 Task: Create Board Customer Journey Optimization to Workspace Event Planning and Management. Create Board Talent Management to Workspace Event Planning and Management. Create Board Content Marketing Thought Leadership Strategy and Execution to Workspace Event Planning and Management
Action: Mouse moved to (393, 78)
Screenshot: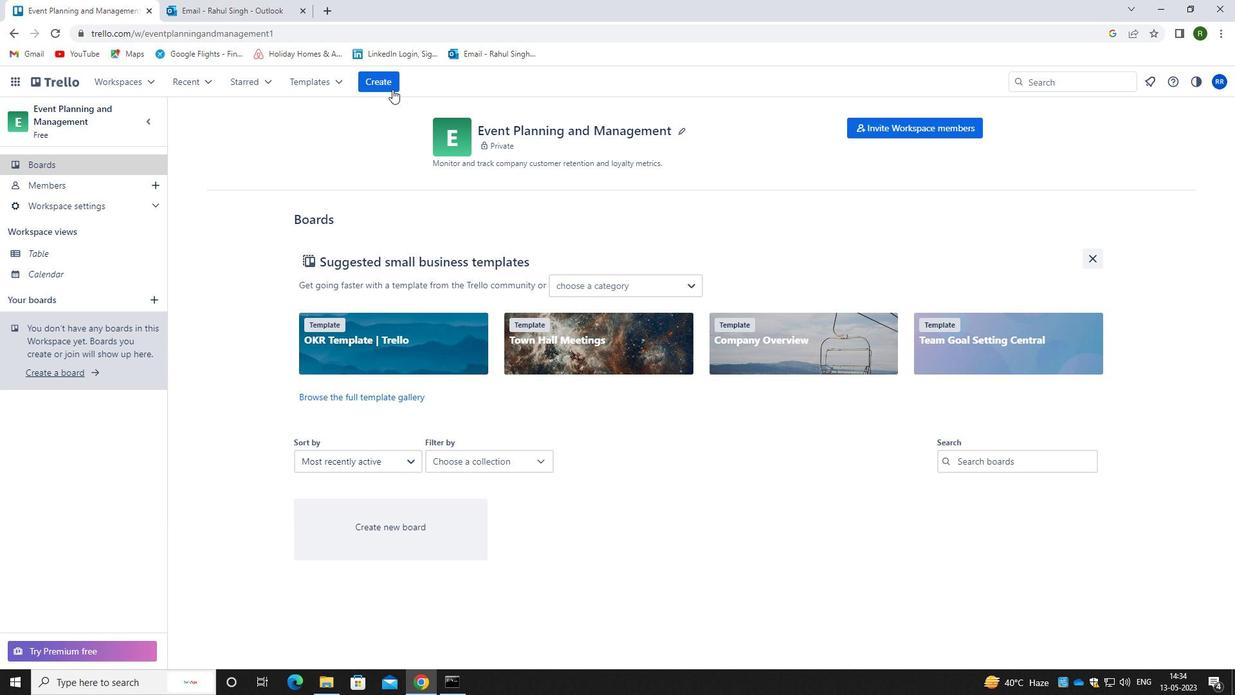 
Action: Mouse pressed left at (393, 78)
Screenshot: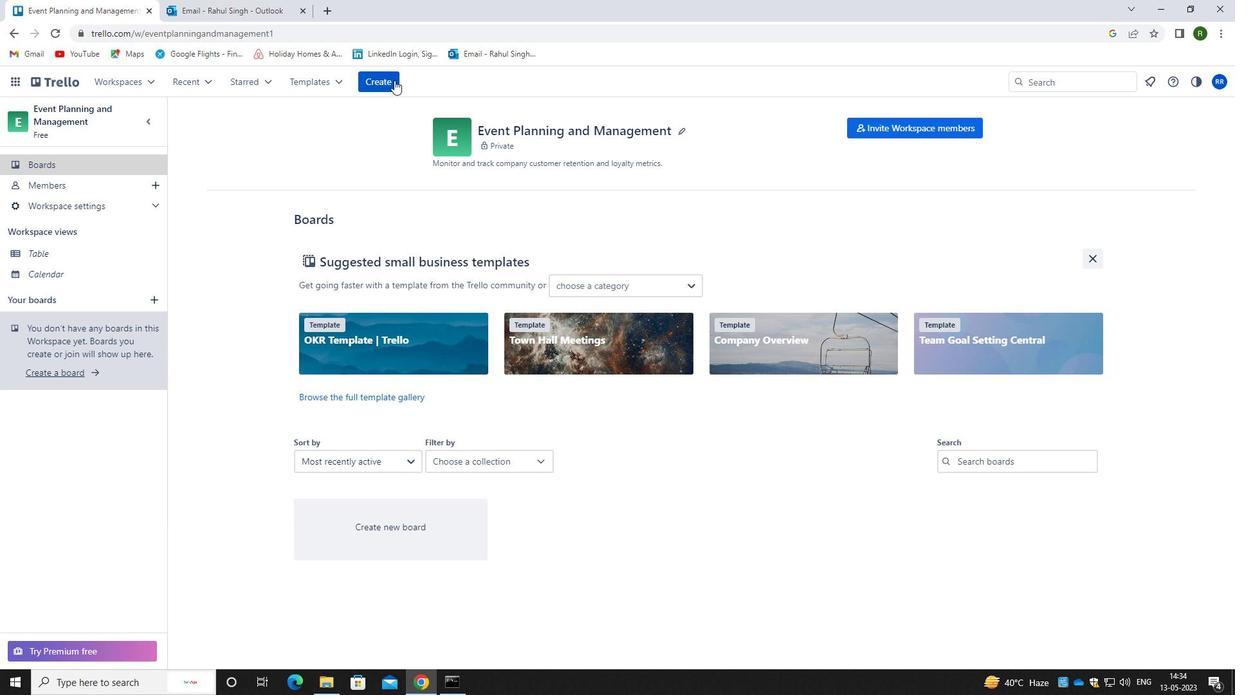 
Action: Mouse moved to (435, 133)
Screenshot: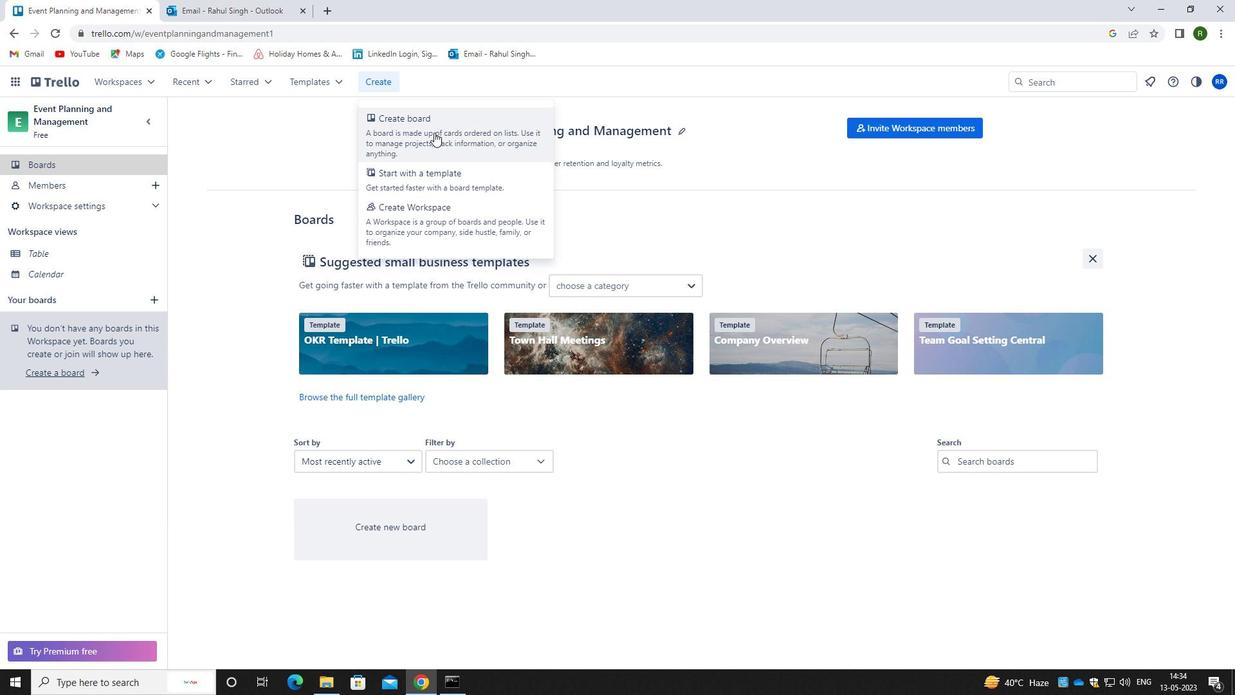 
Action: Mouse pressed left at (435, 133)
Screenshot: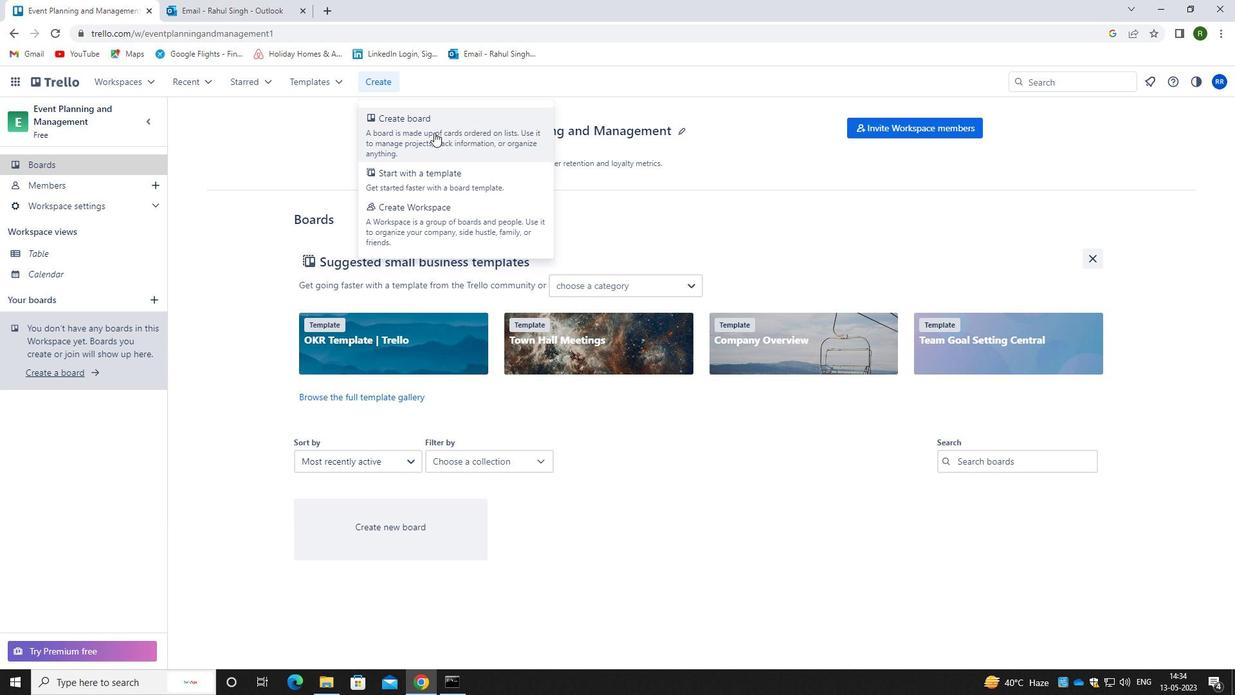 
Action: Mouse moved to (409, 327)
Screenshot: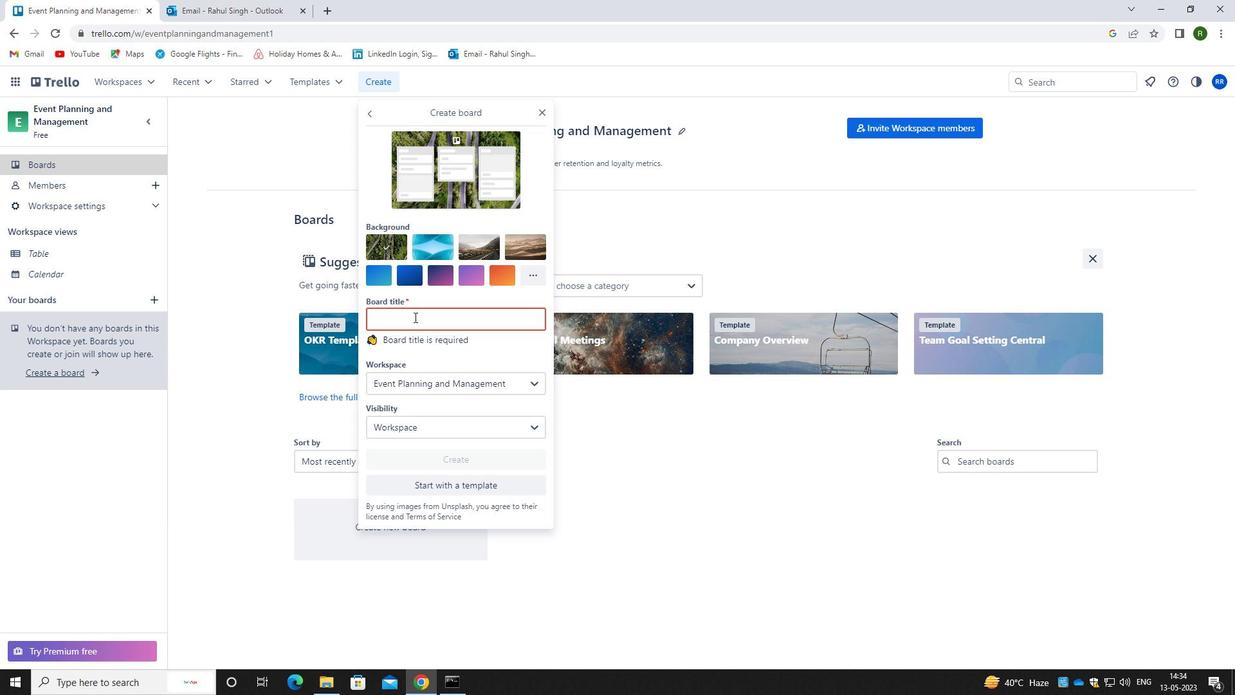 
Action: Key pressed <Key.caps_lock>c<Key.caps_lock>usomer<Key.space><Key.caps_lock>j<Key.caps_lock>ourney<Key.space><Key.caps_lock>o<Key.caps_lock>ptimization
Screenshot: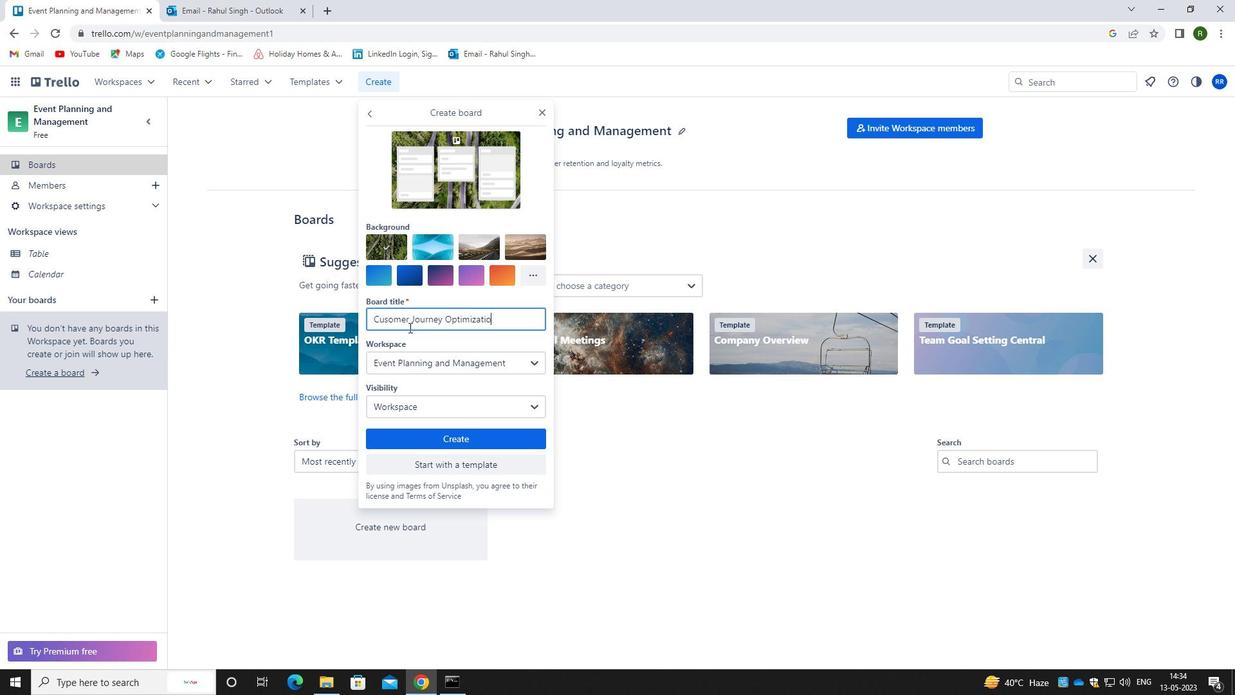 
Action: Mouse moved to (457, 439)
Screenshot: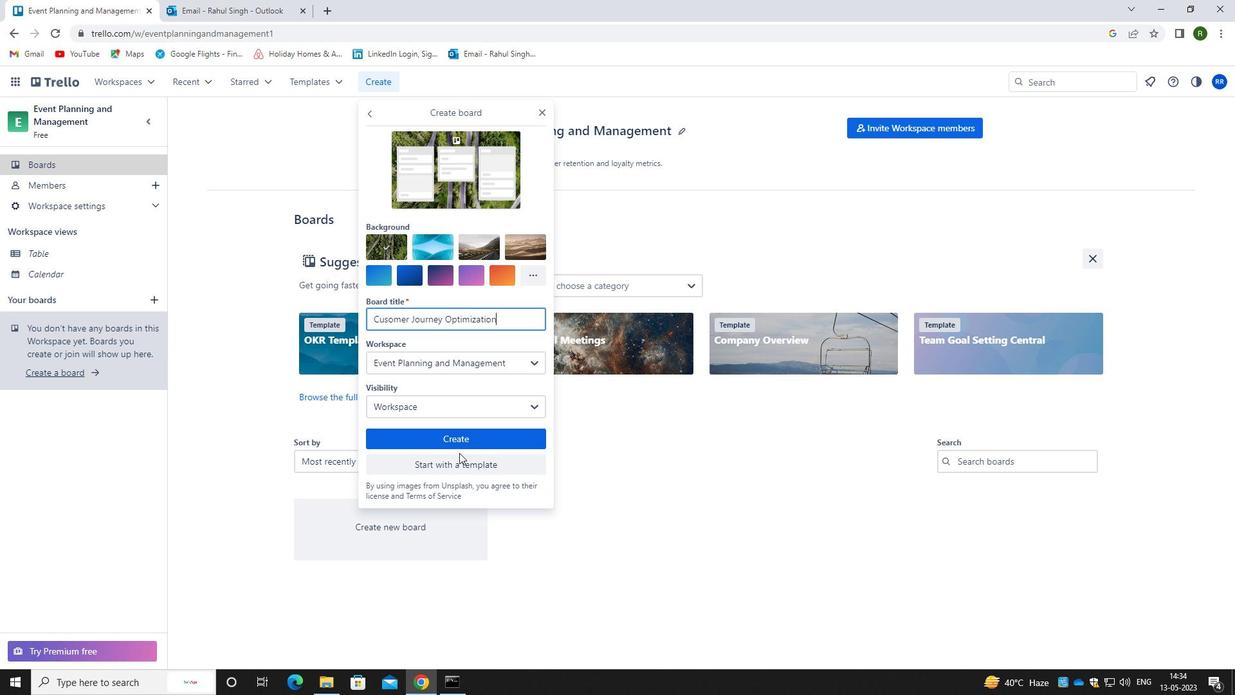 
Action: Mouse pressed left at (457, 439)
Screenshot: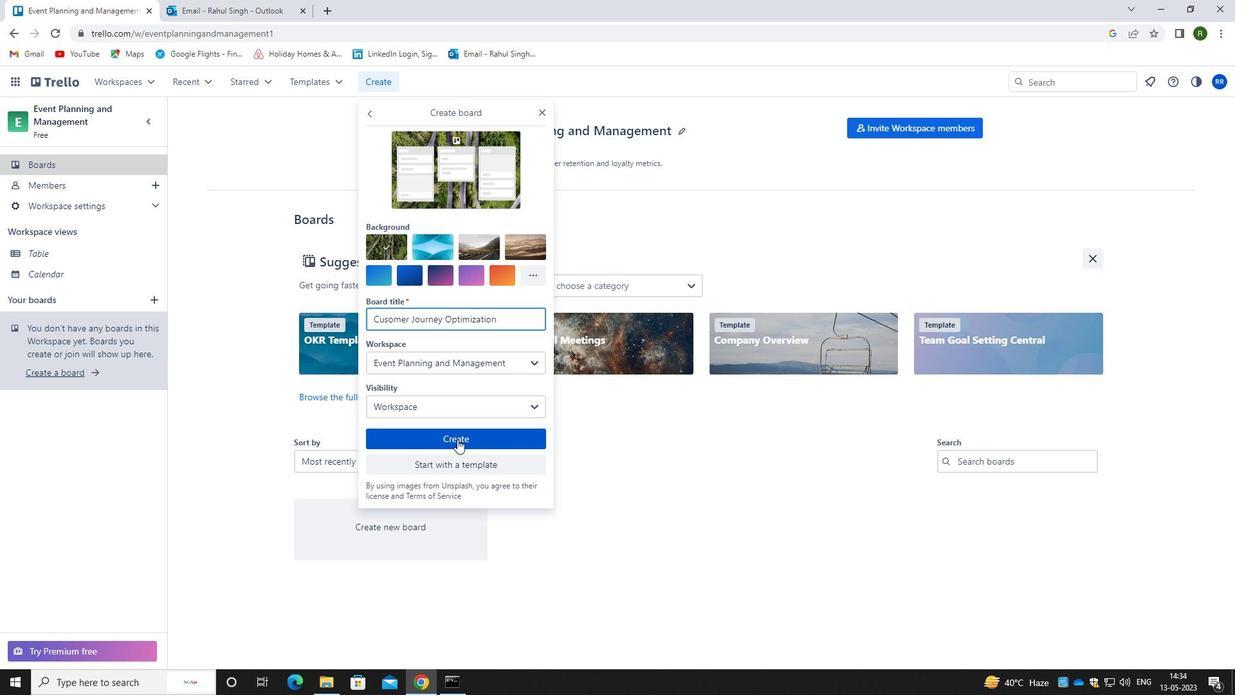 
Action: Mouse moved to (383, 85)
Screenshot: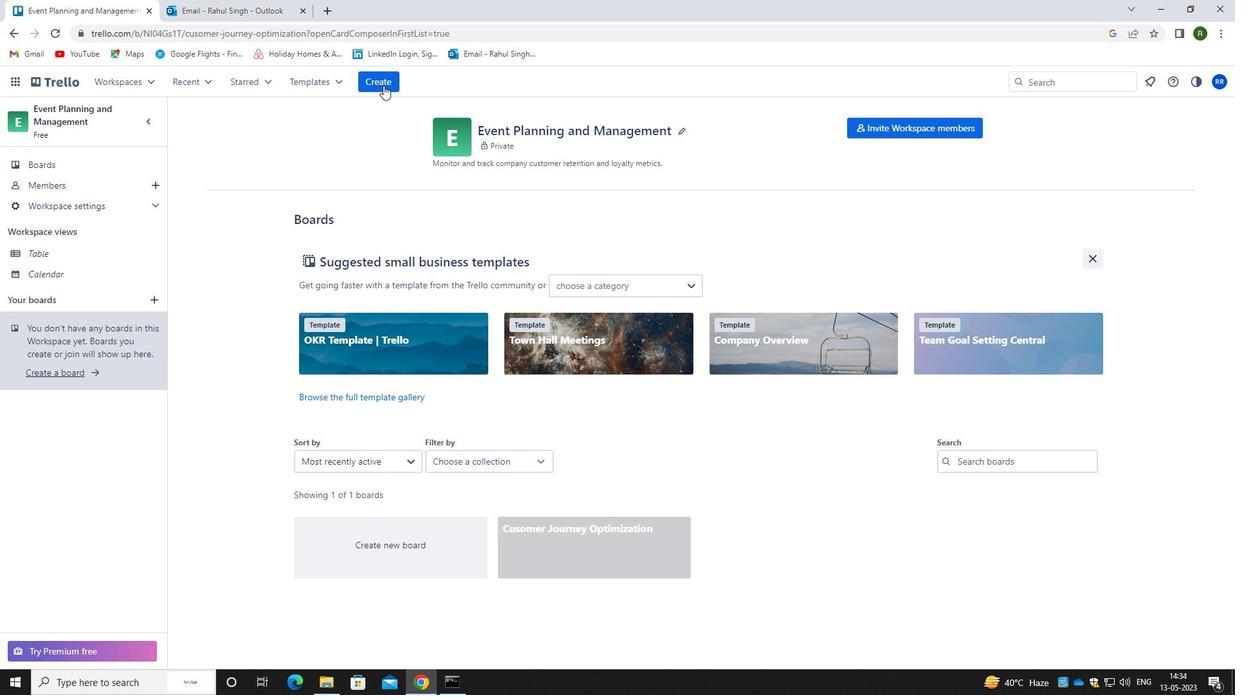 
Action: Mouse pressed left at (383, 85)
Screenshot: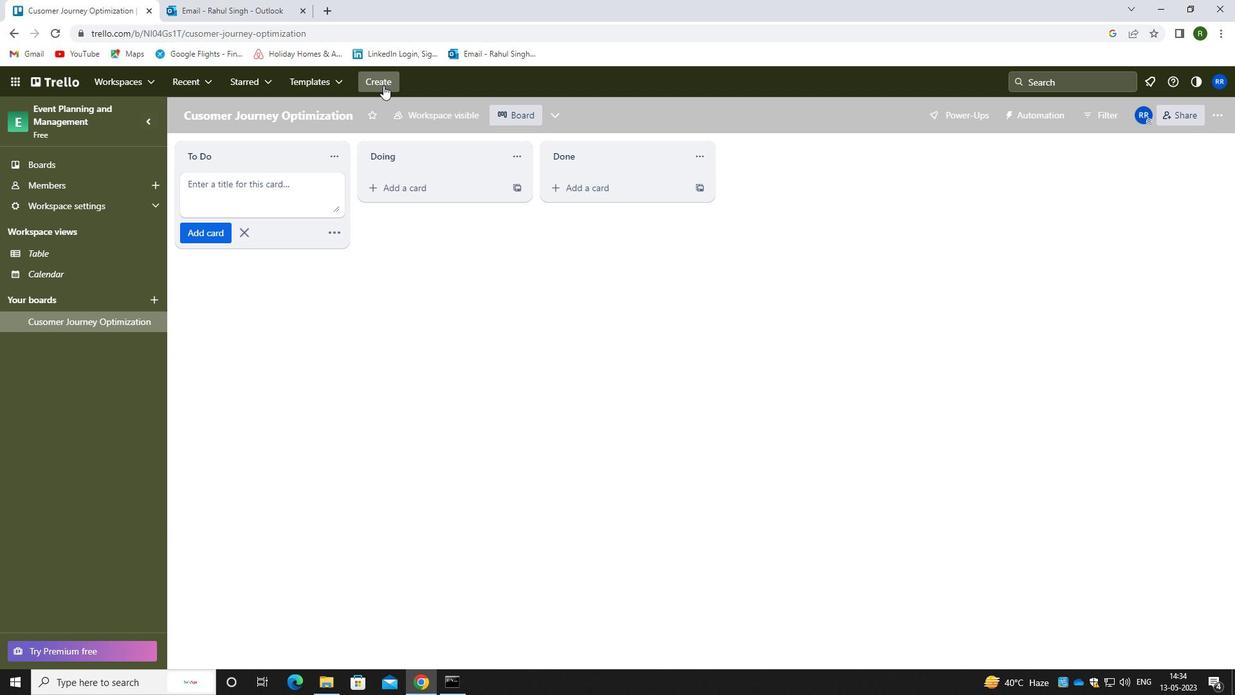 
Action: Mouse moved to (424, 134)
Screenshot: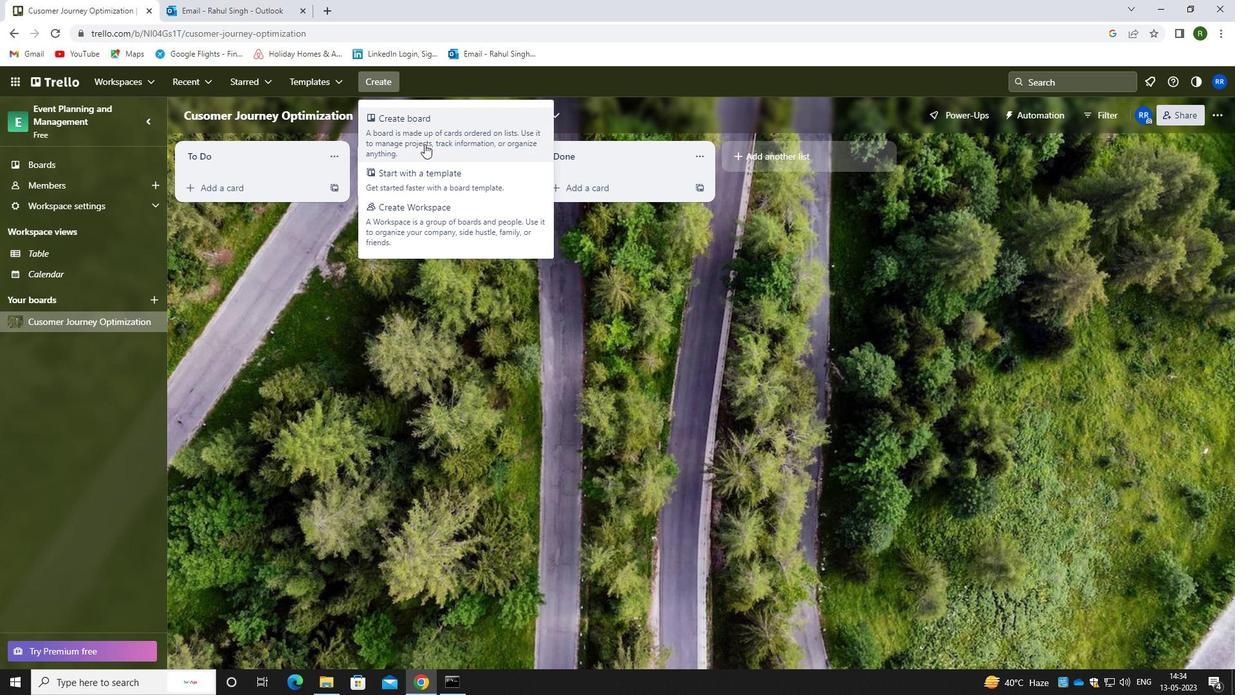 
Action: Mouse pressed left at (424, 134)
Screenshot: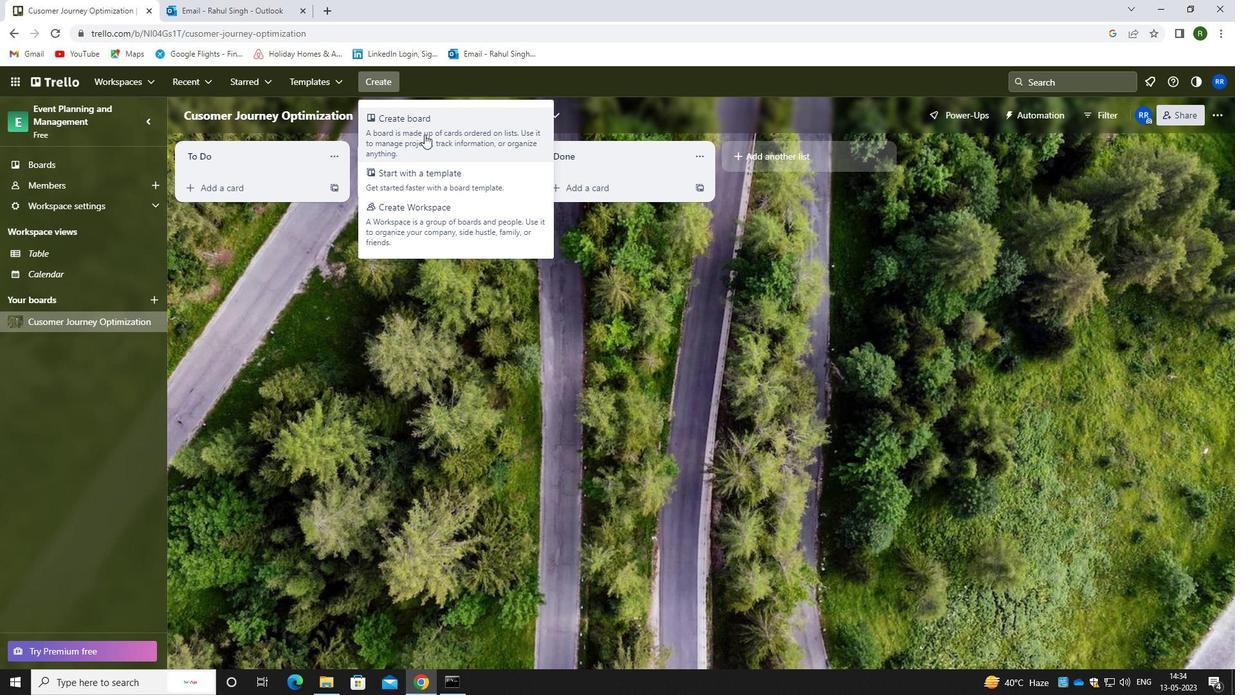 
Action: Mouse moved to (409, 312)
Screenshot: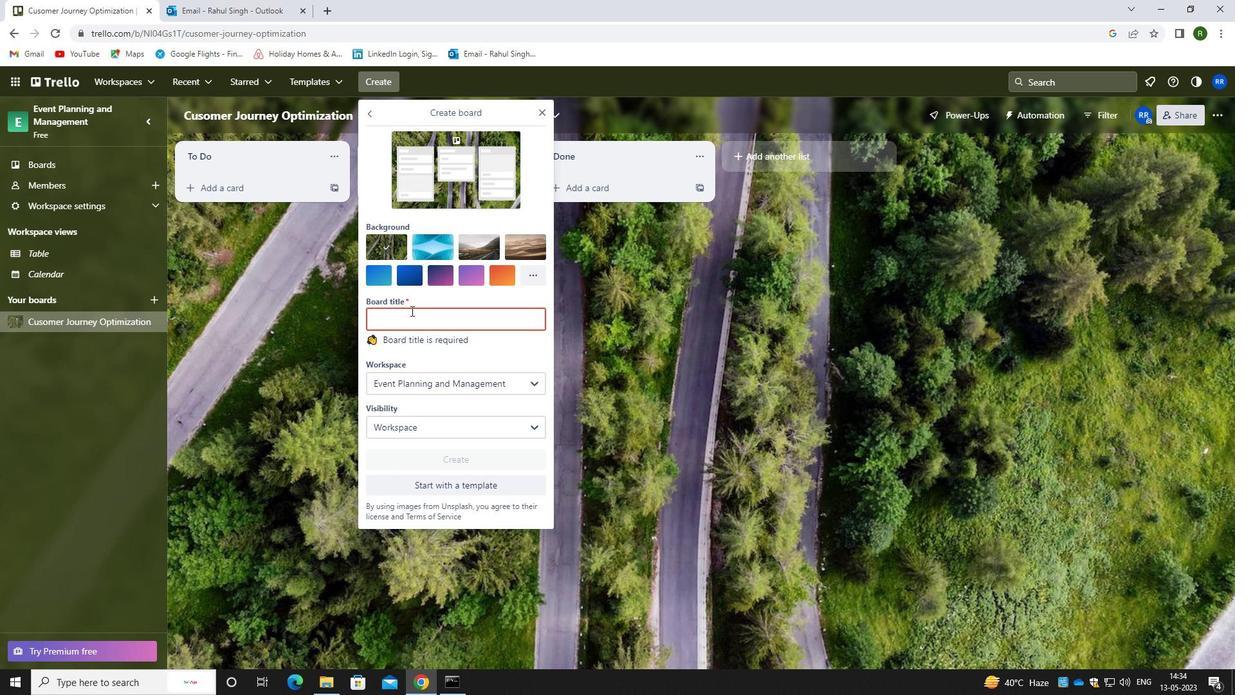 
Action: Key pressed <Key.caps_lock>t<Key.caps_lock>ala<Key.backspace>ent<Key.space><Key.caps_lock>m<Key.caps_lock>anagement<Key.space>
Screenshot: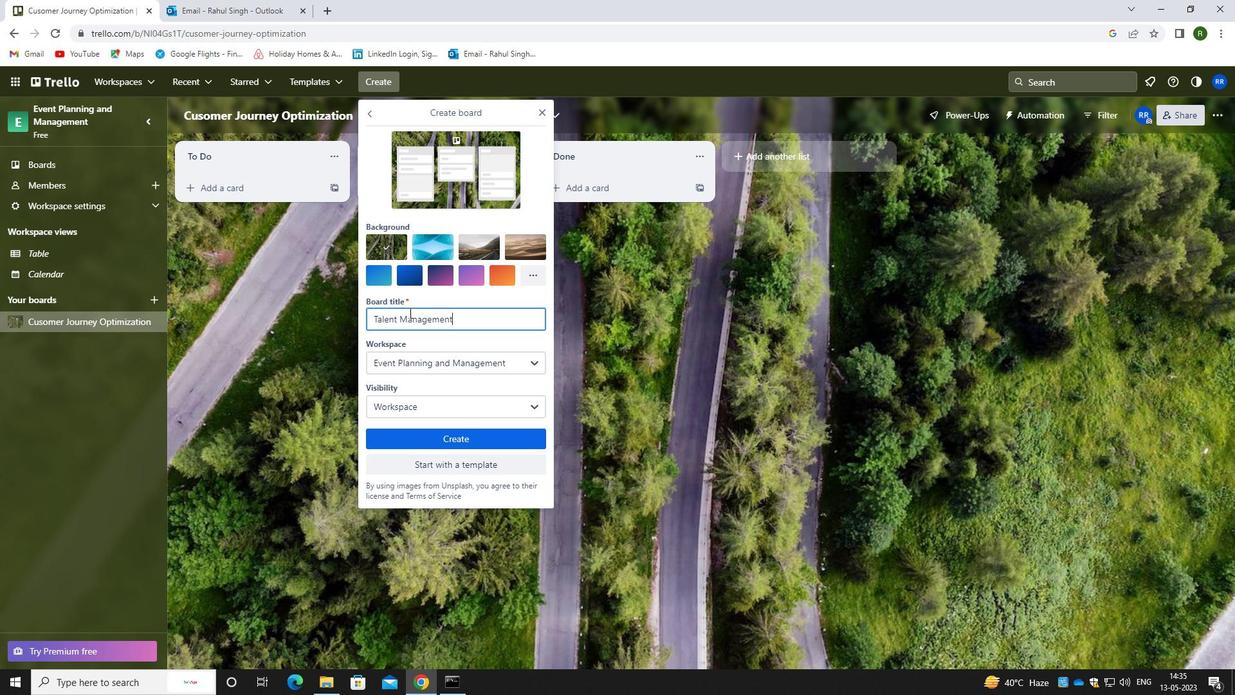 
Action: Mouse moved to (449, 440)
Screenshot: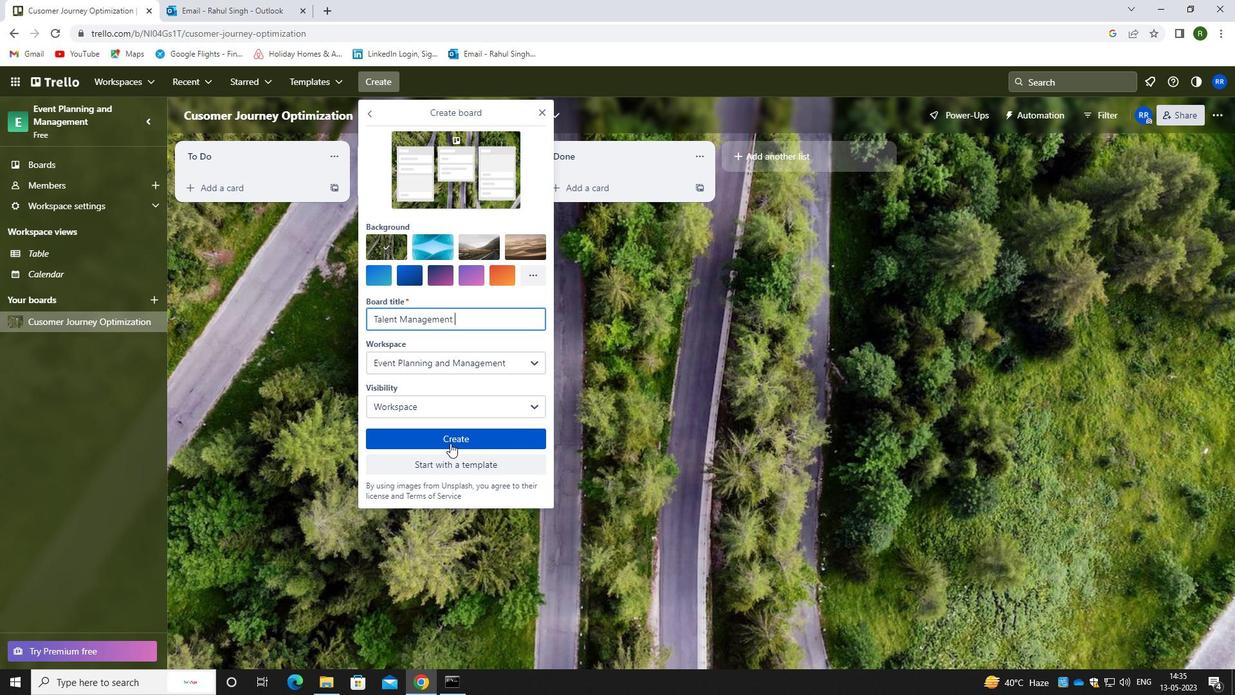 
Action: Mouse pressed left at (449, 440)
Screenshot: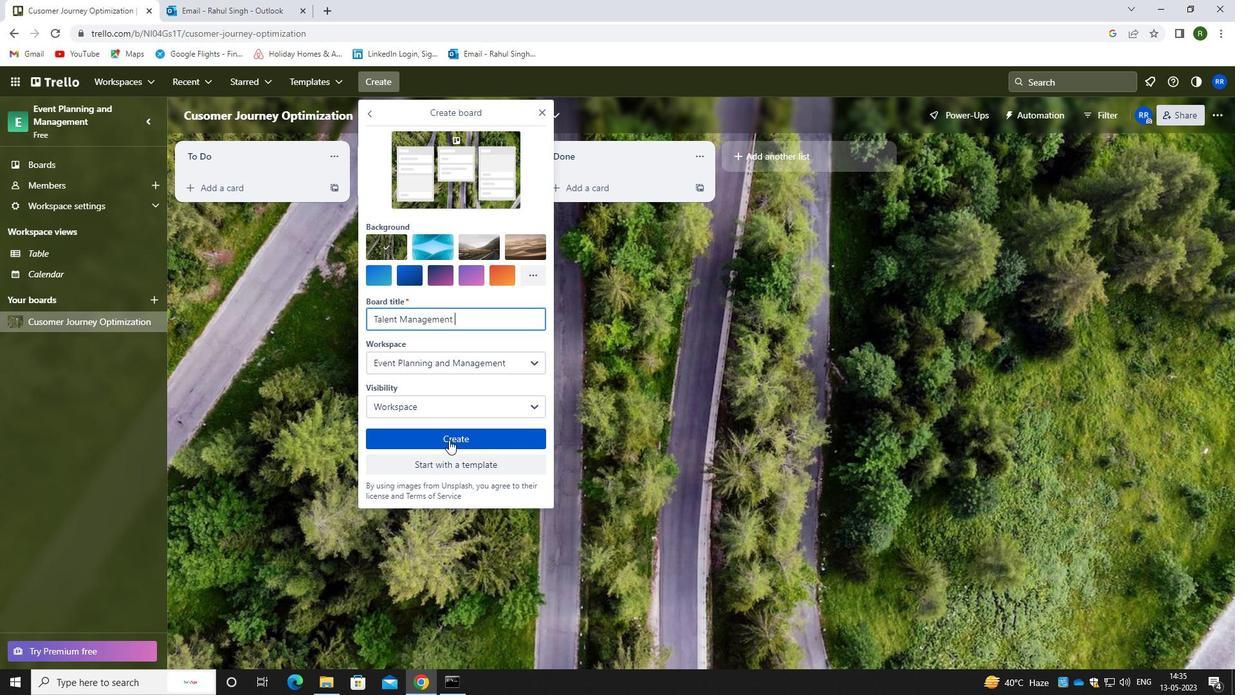 
Action: Mouse moved to (375, 83)
Screenshot: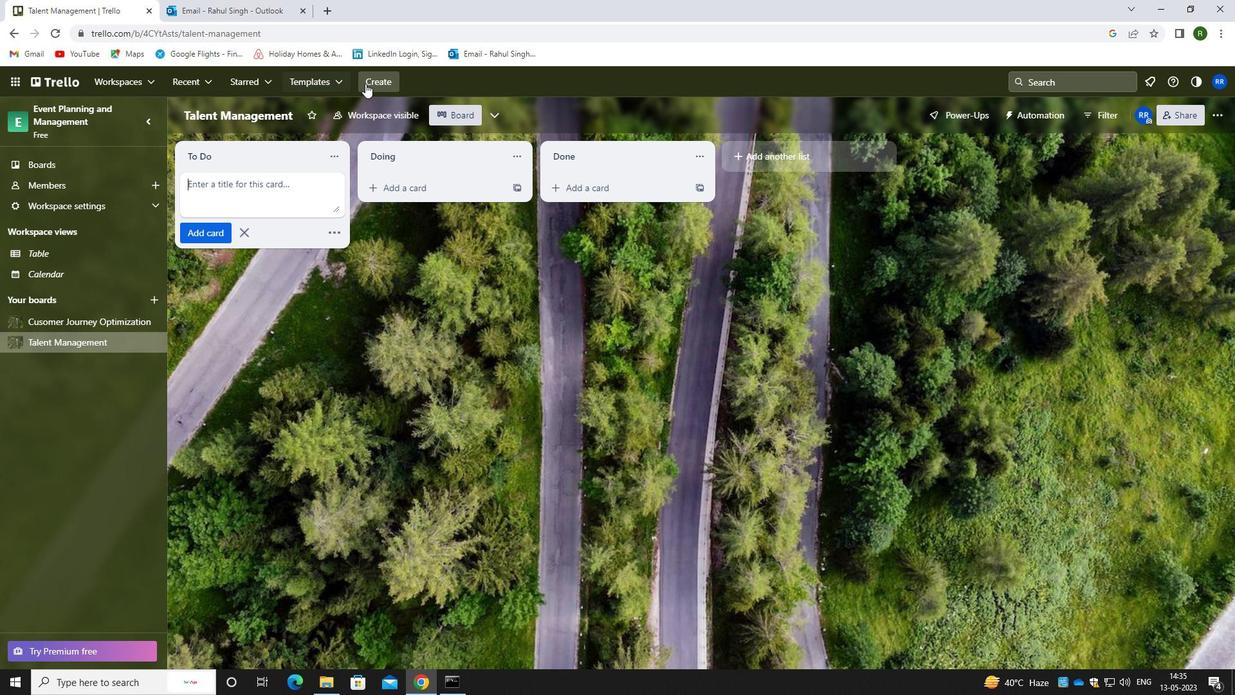 
Action: Mouse pressed left at (375, 83)
Screenshot: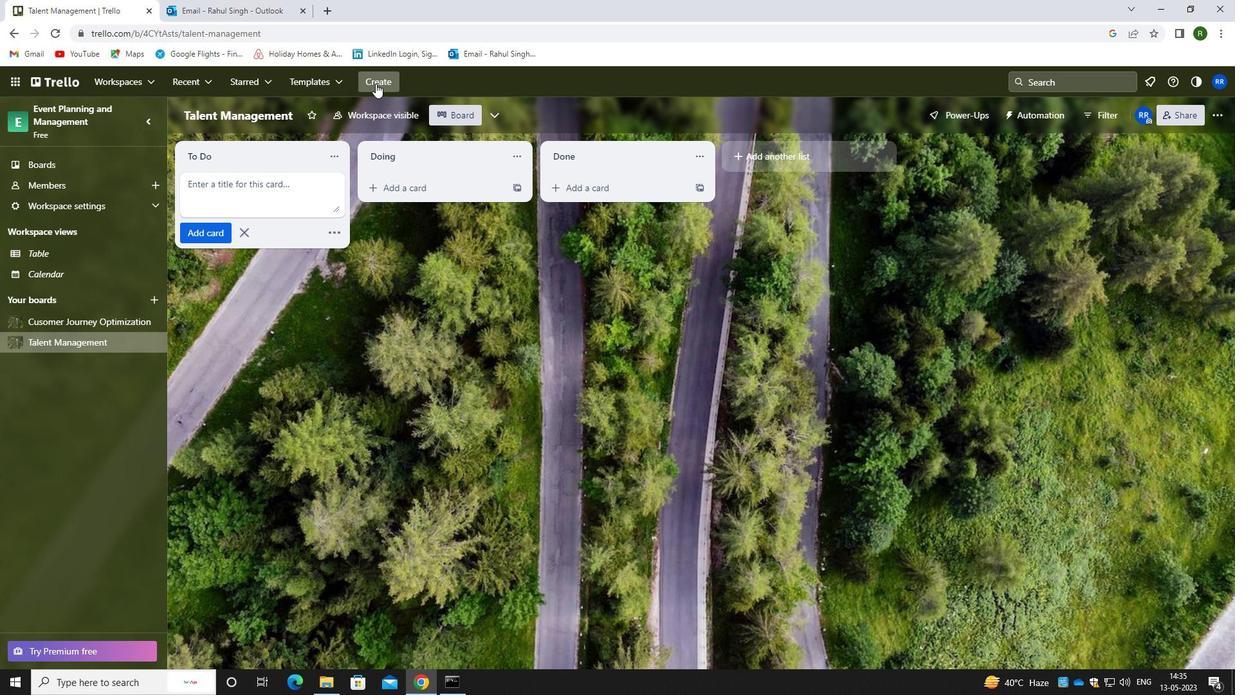 
Action: Mouse moved to (417, 128)
Screenshot: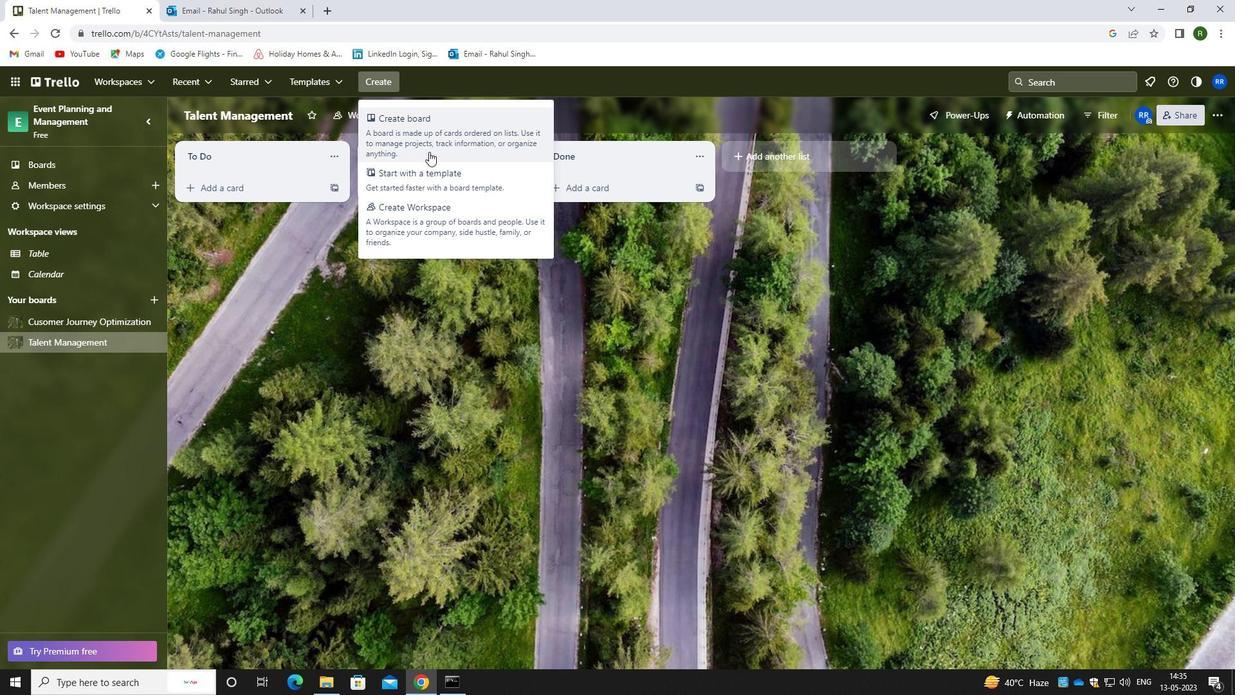 
Action: Mouse pressed left at (417, 128)
Screenshot: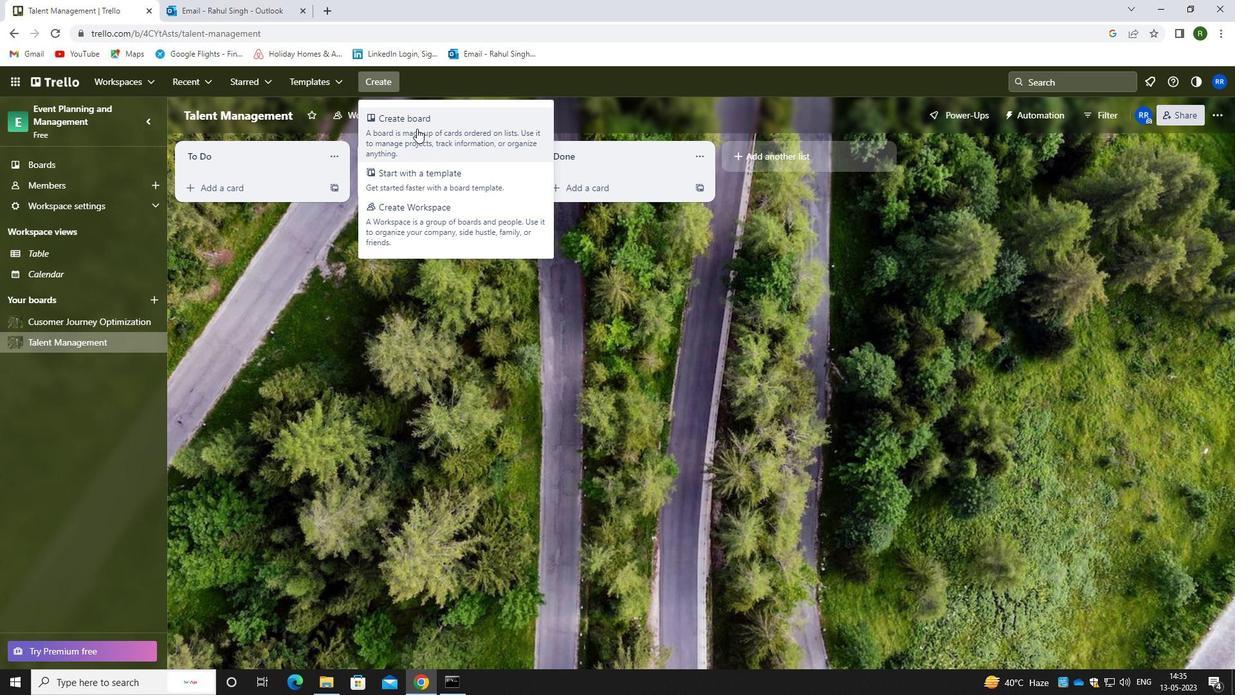 
Action: Mouse moved to (451, 323)
Screenshot: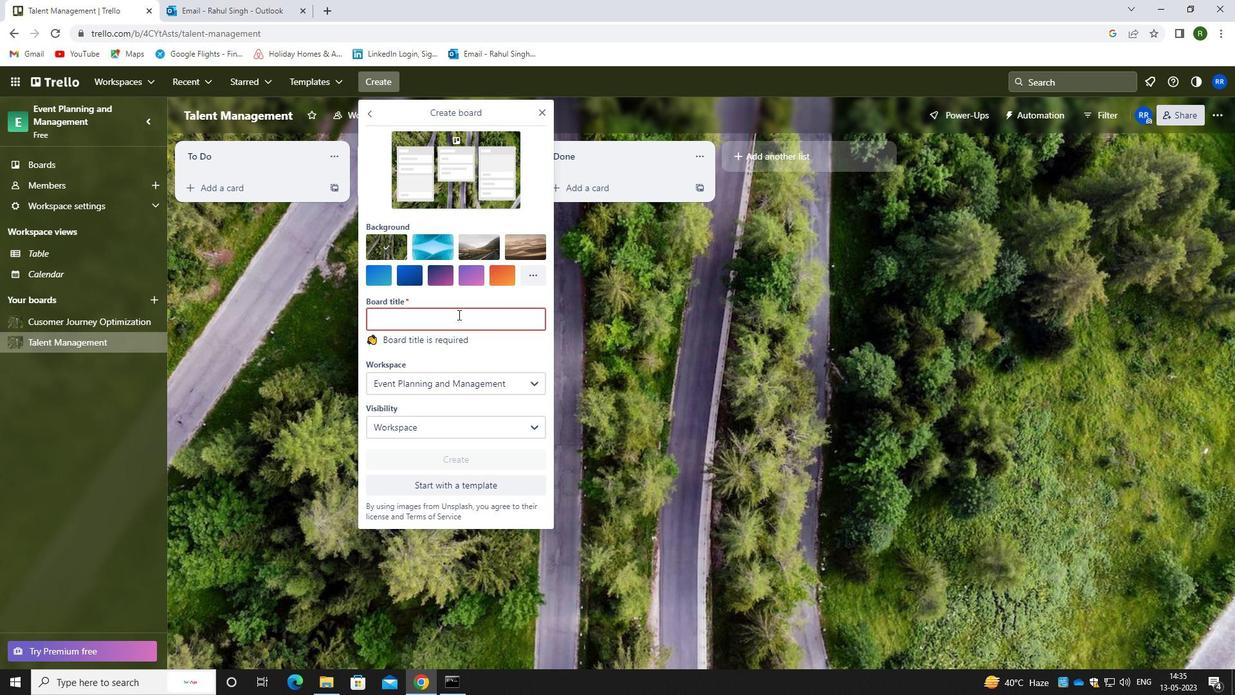 
Action: Key pressed <Key.caps_lock>c<Key.caps_lock>ontent<Key.space>m<Key.backspace><Key.caps_lock>m<Key.caps_lock>arketing<Key.space><Key.caps_lock>t<Key.caps_lock>hought<Key.space><Key.caps_lock>l<Key.caps_lock>eadetshi<Key.backspace><Key.backspace><Key.backspace><Key.backspace><Key.backspace>ership<Key.space><Key.caps_lock>s<Key.caps_lock>trategy
Screenshot: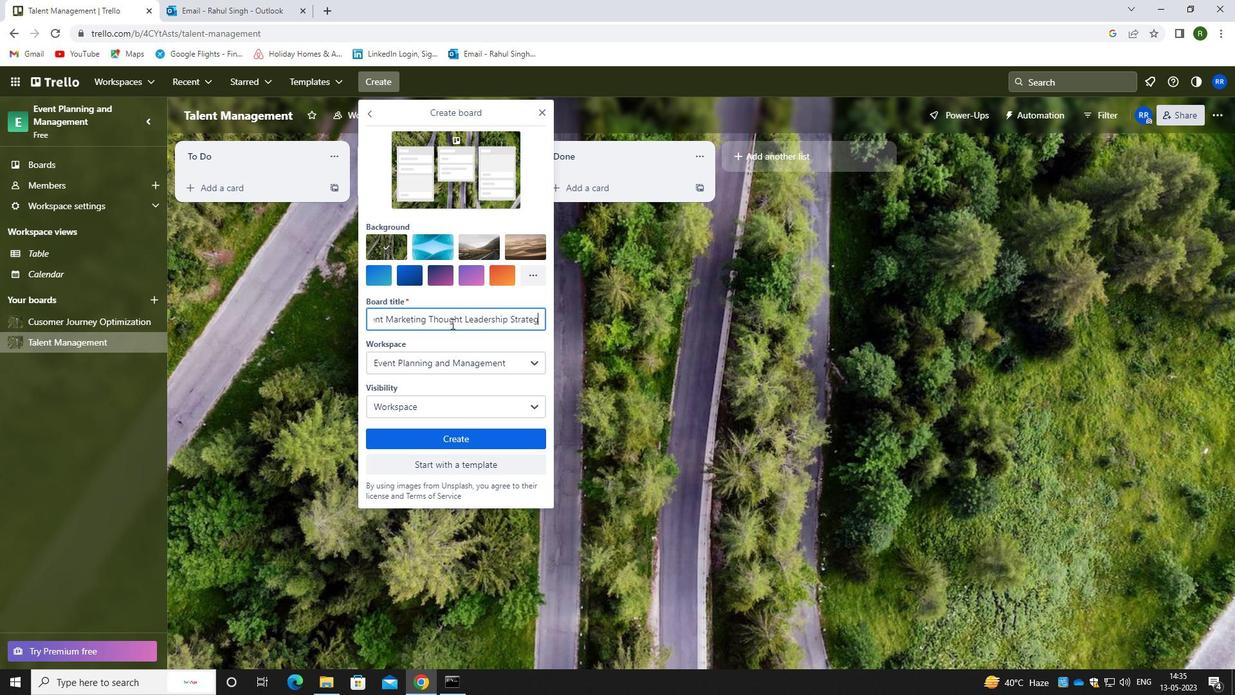 
Action: Mouse moved to (393, 455)
Screenshot: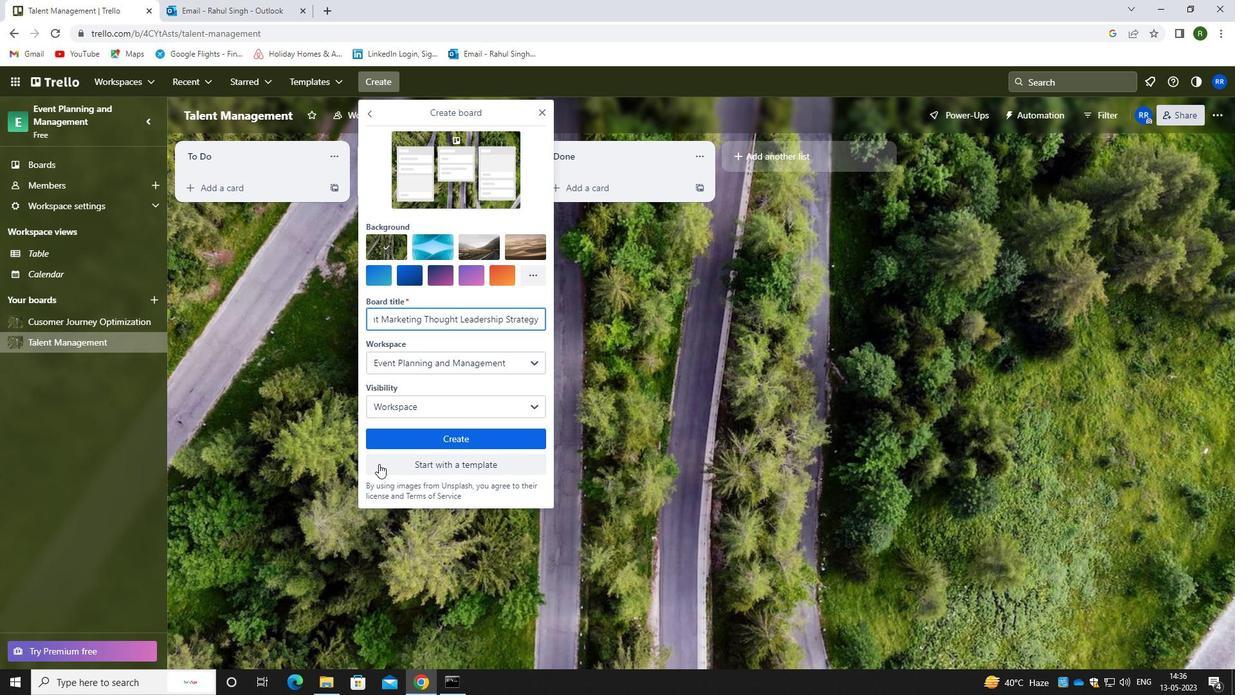 
Action: Key pressed <Key.space>and<Key.space><Key.shift>EXECUTION
Screenshot: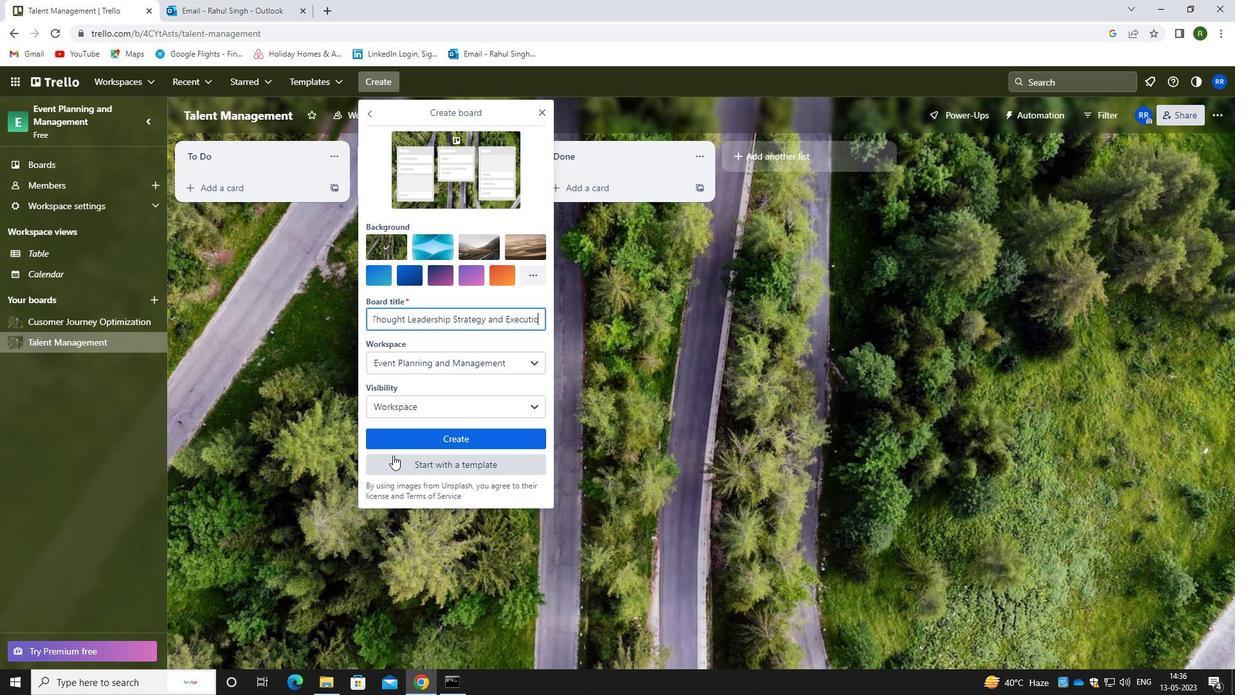 
Action: Mouse moved to (446, 437)
Screenshot: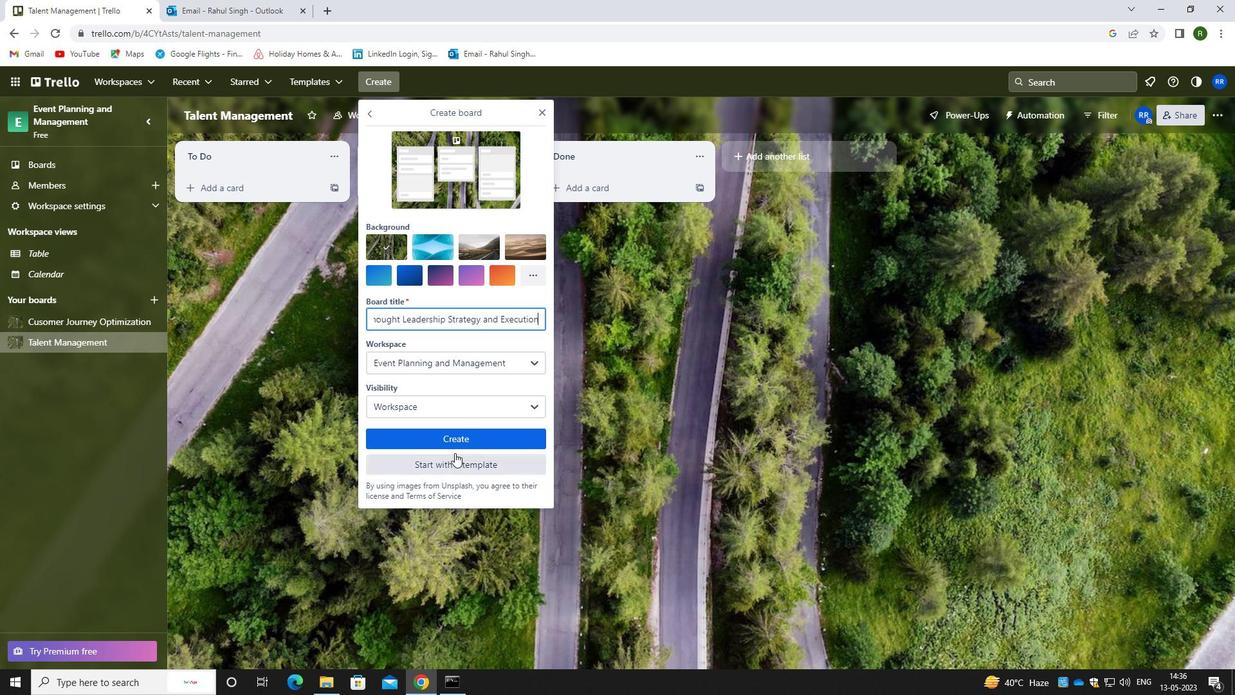 
Action: Mouse pressed left at (446, 437)
Screenshot: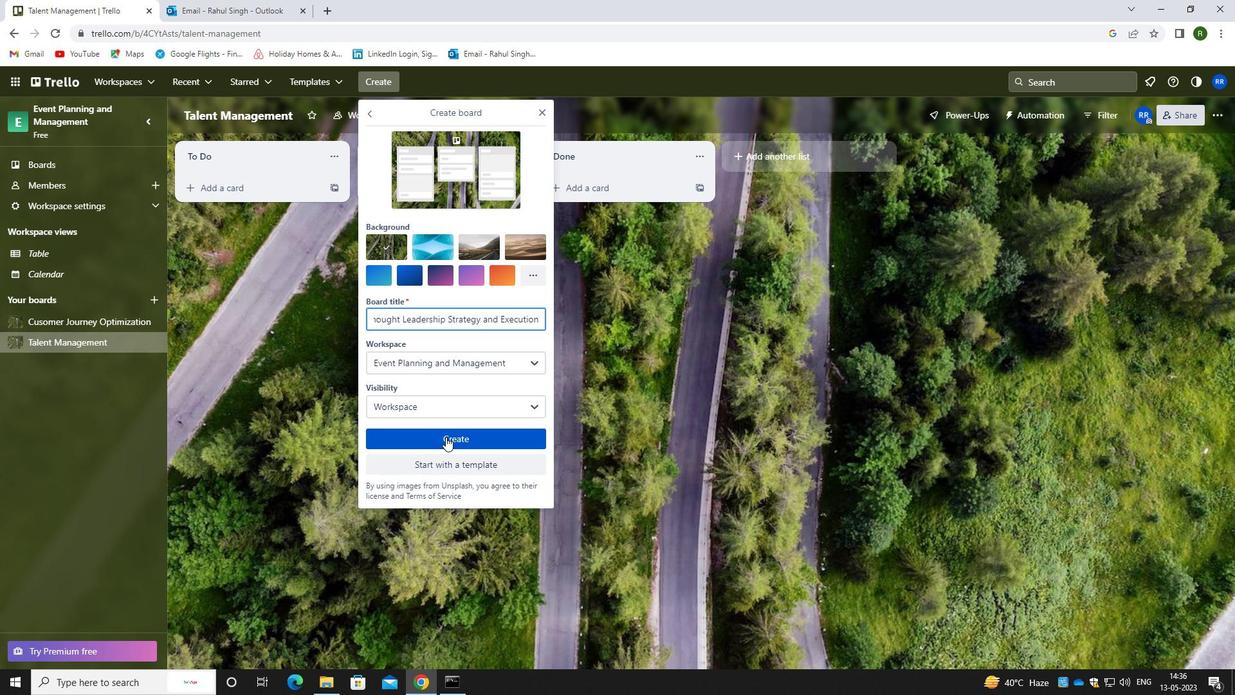 
Action: Mouse moved to (310, 446)
Screenshot: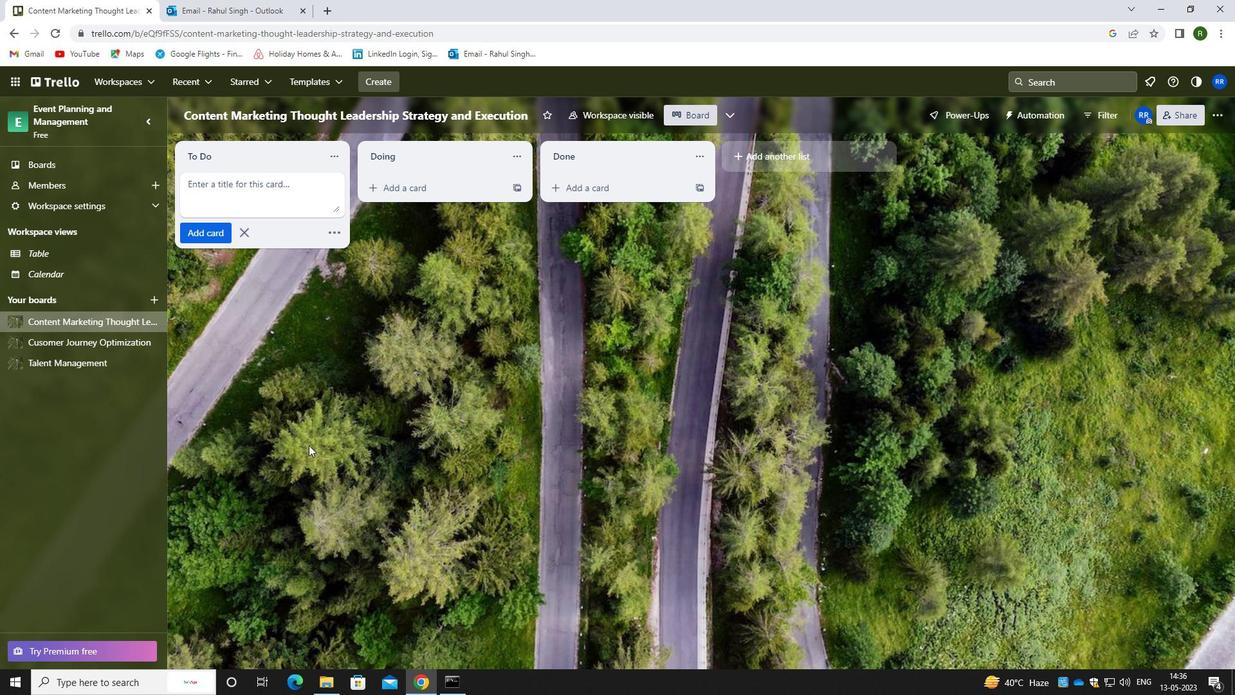 
